 Task: Add Bulk Foods No Sugar Added Dark Chocolate Peanuts to the cart.
Action: Mouse moved to (17, 70)
Screenshot: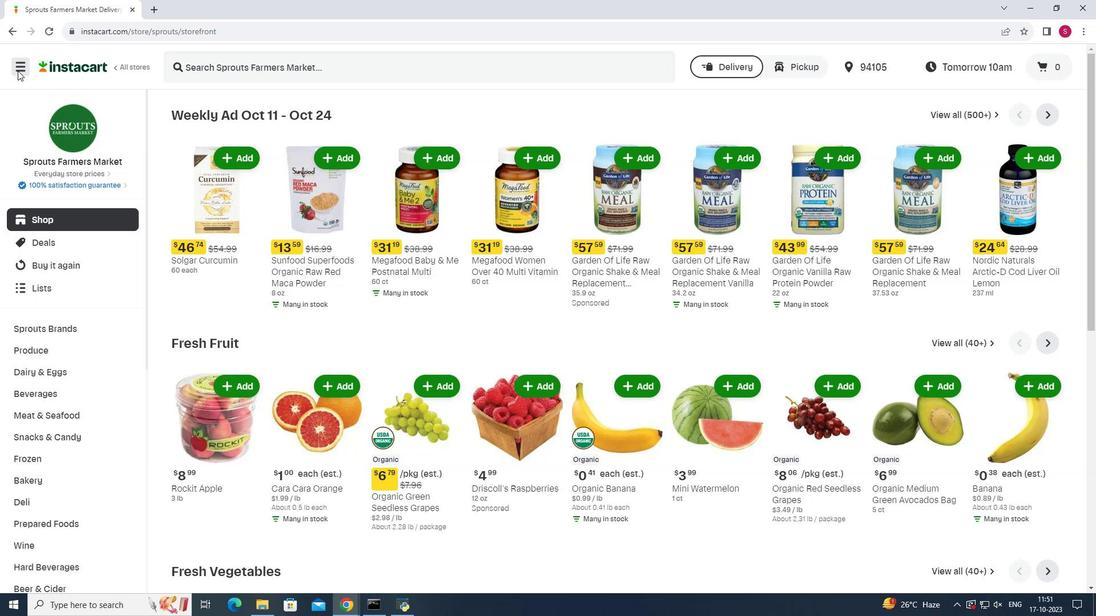 
Action: Mouse pressed left at (17, 70)
Screenshot: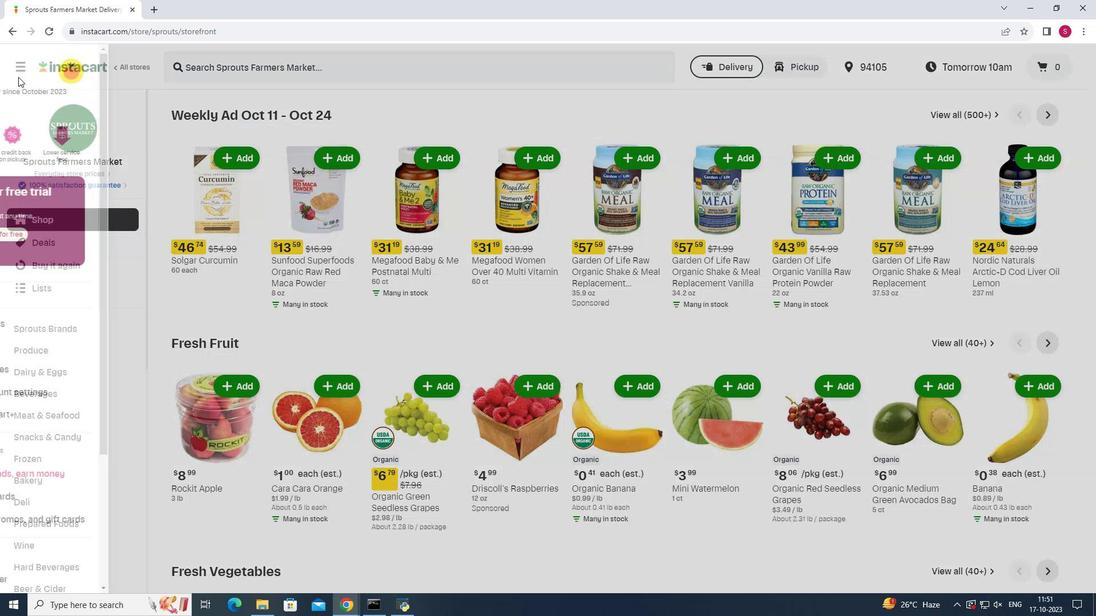 
Action: Mouse moved to (57, 300)
Screenshot: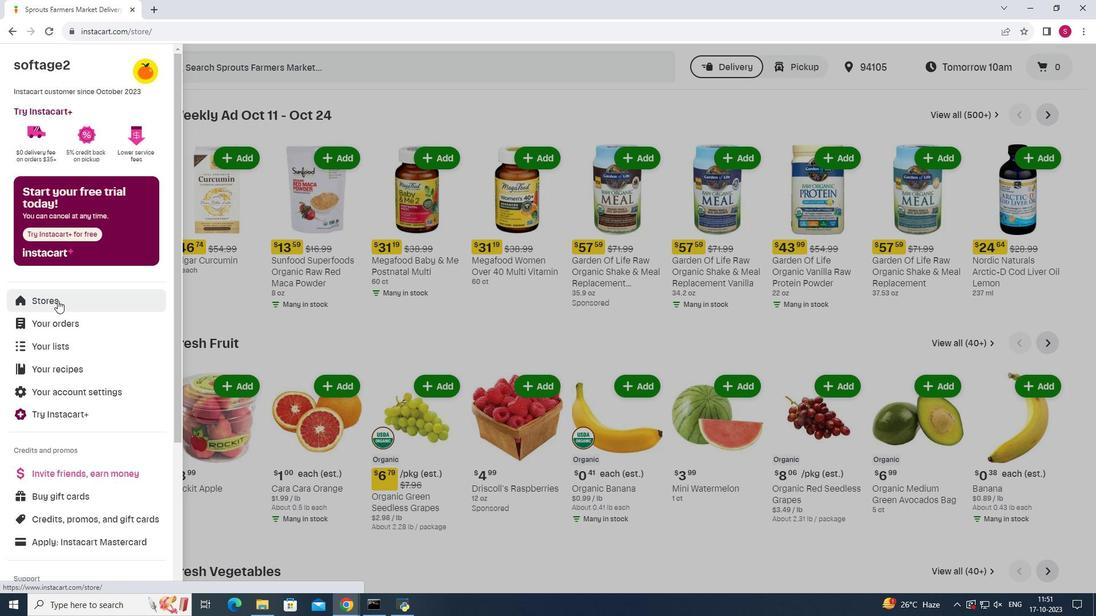 
Action: Mouse pressed left at (57, 300)
Screenshot: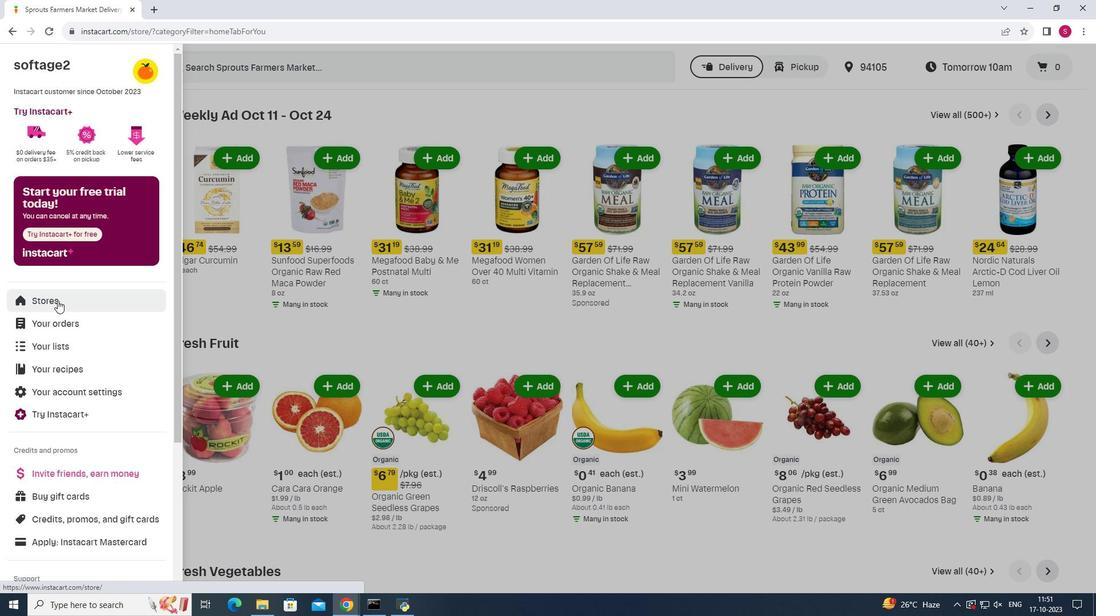
Action: Mouse moved to (263, 107)
Screenshot: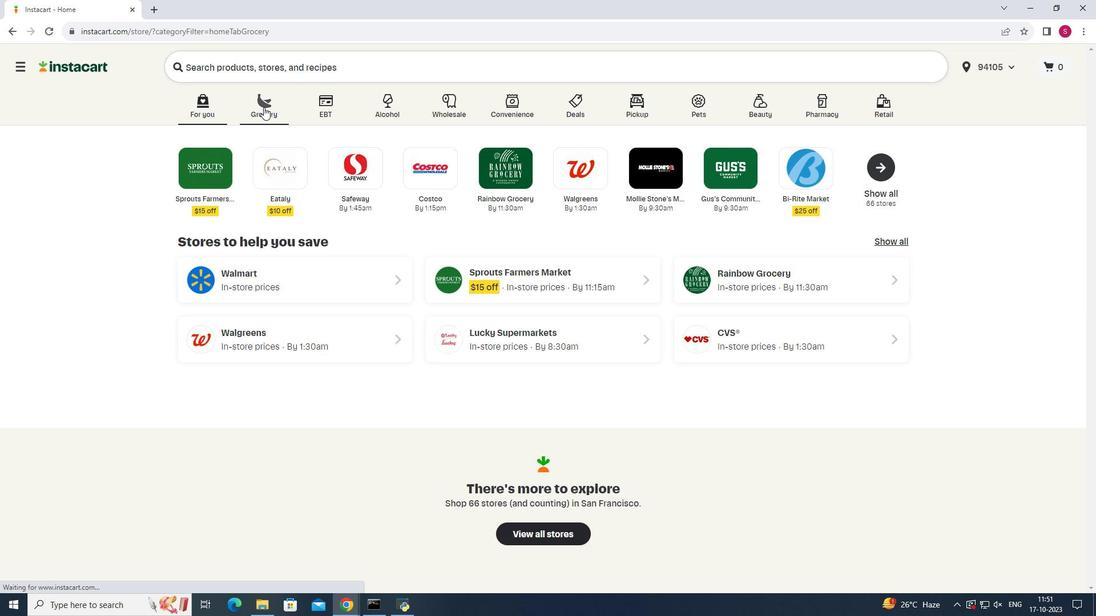 
Action: Mouse pressed left at (263, 107)
Screenshot: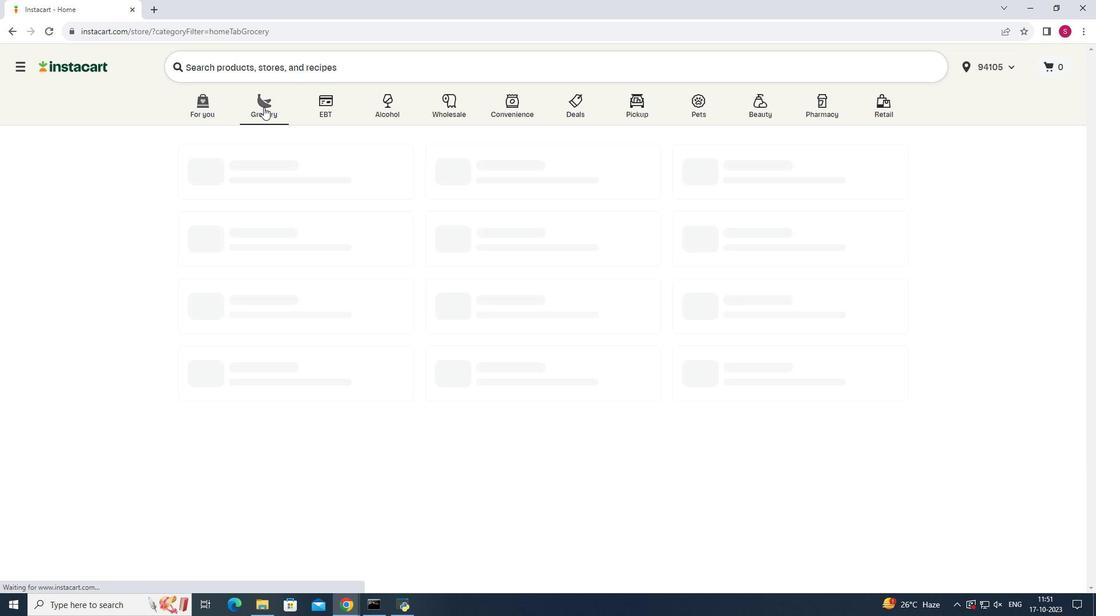 
Action: Mouse moved to (775, 158)
Screenshot: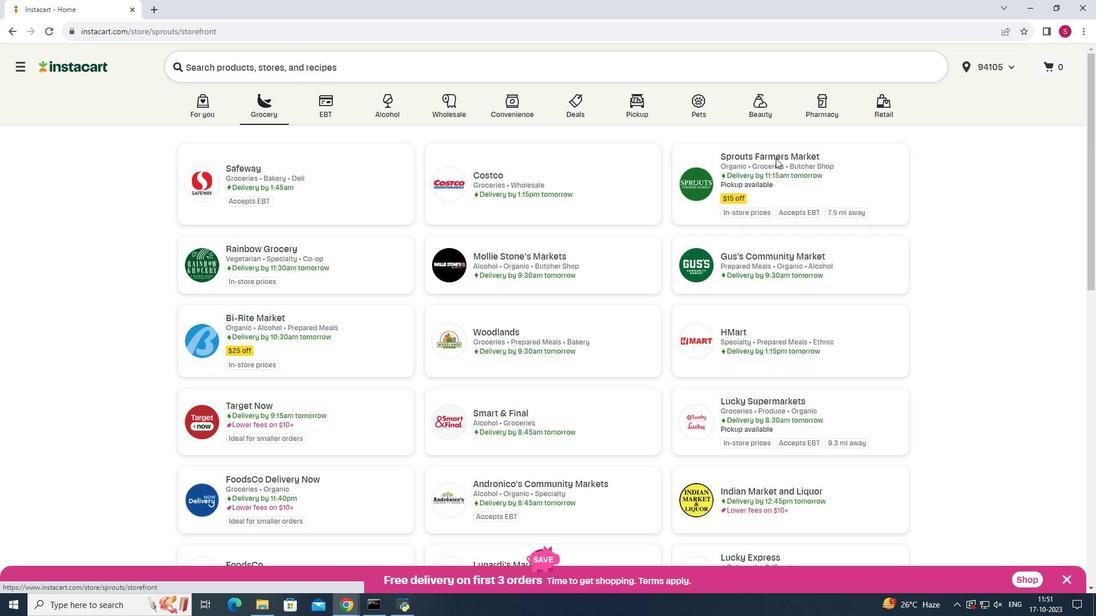 
Action: Mouse pressed left at (775, 158)
Screenshot: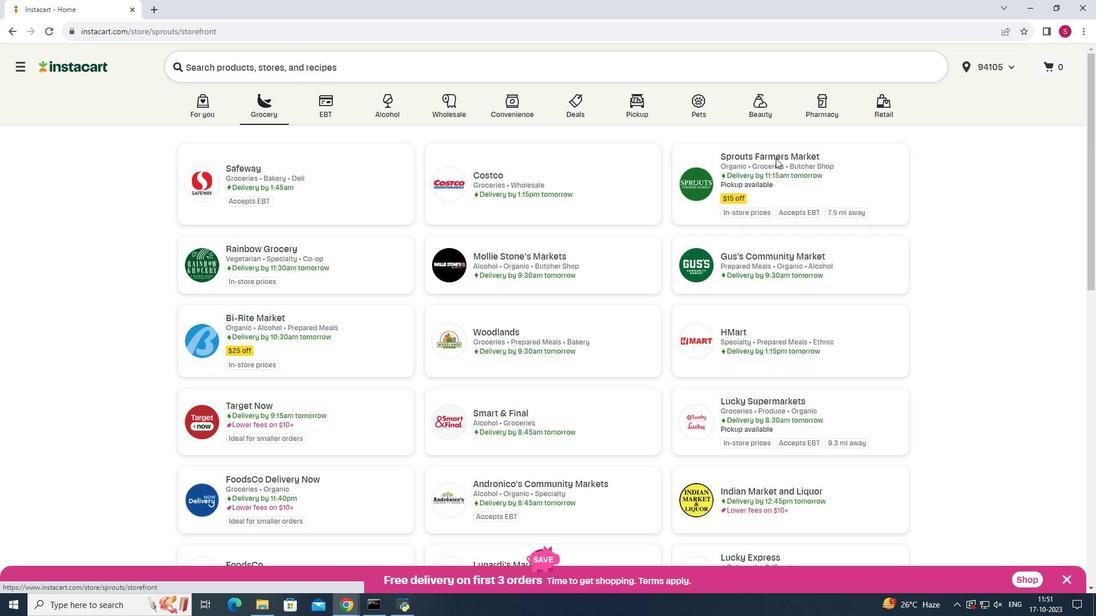 
Action: Mouse moved to (81, 436)
Screenshot: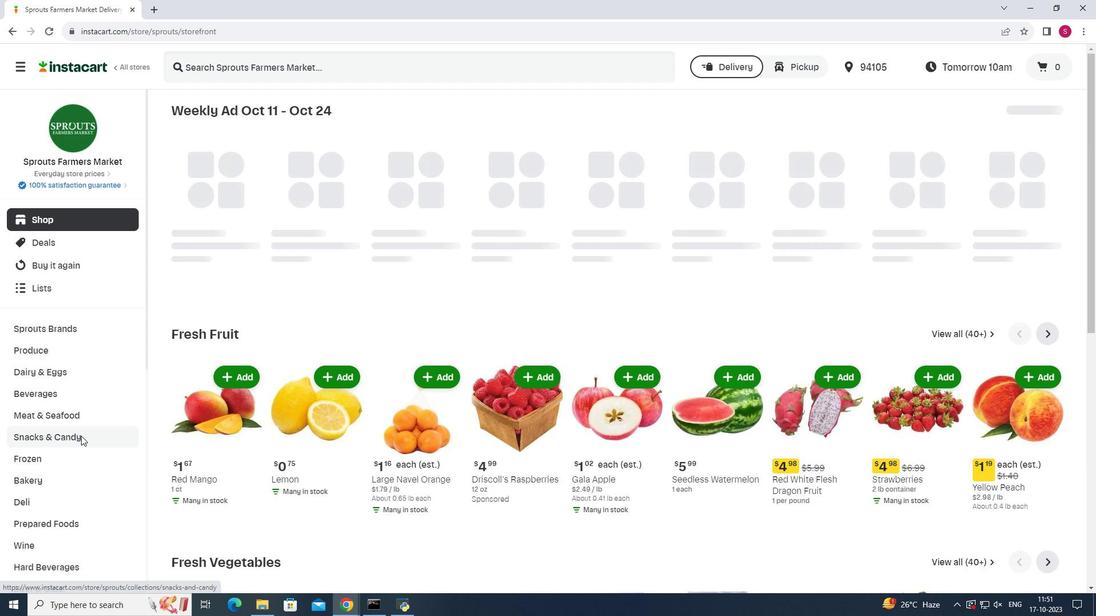 
Action: Mouse pressed left at (81, 436)
Screenshot: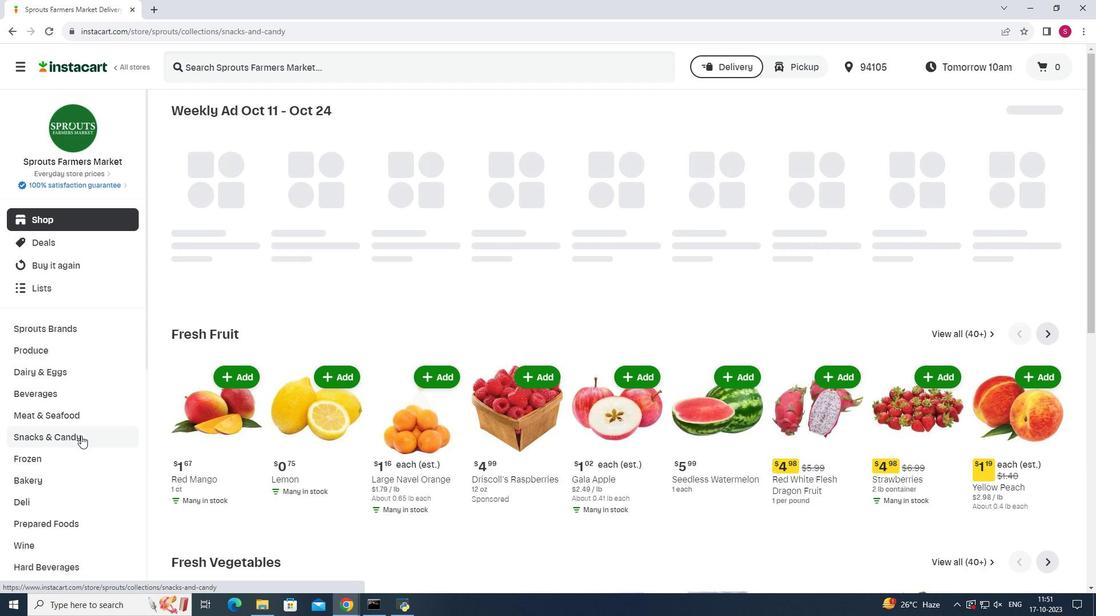 
Action: Mouse moved to (328, 141)
Screenshot: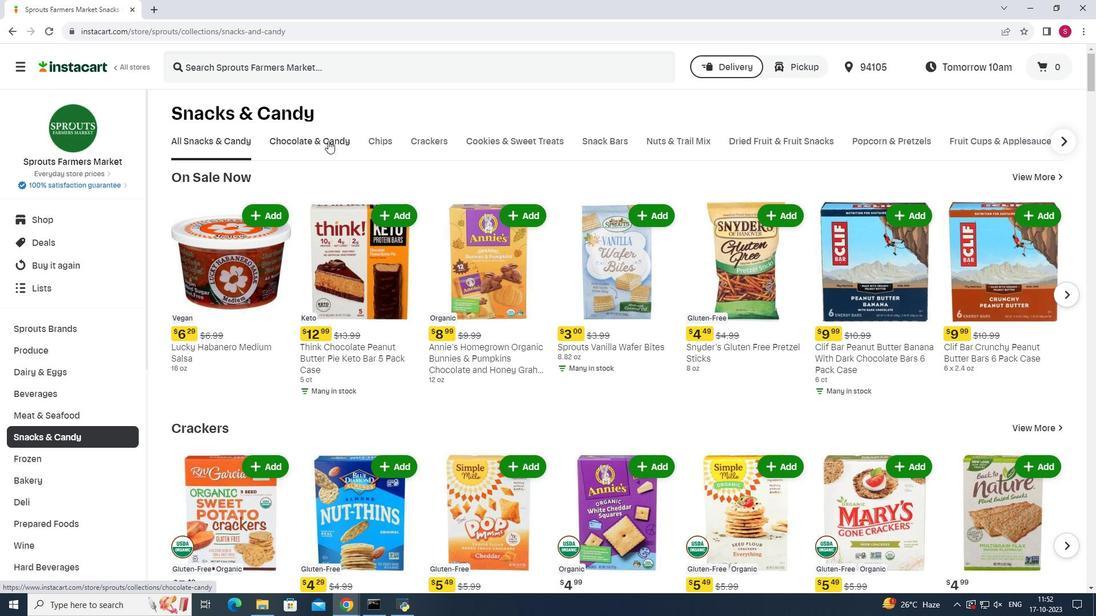 
Action: Mouse pressed left at (328, 141)
Screenshot: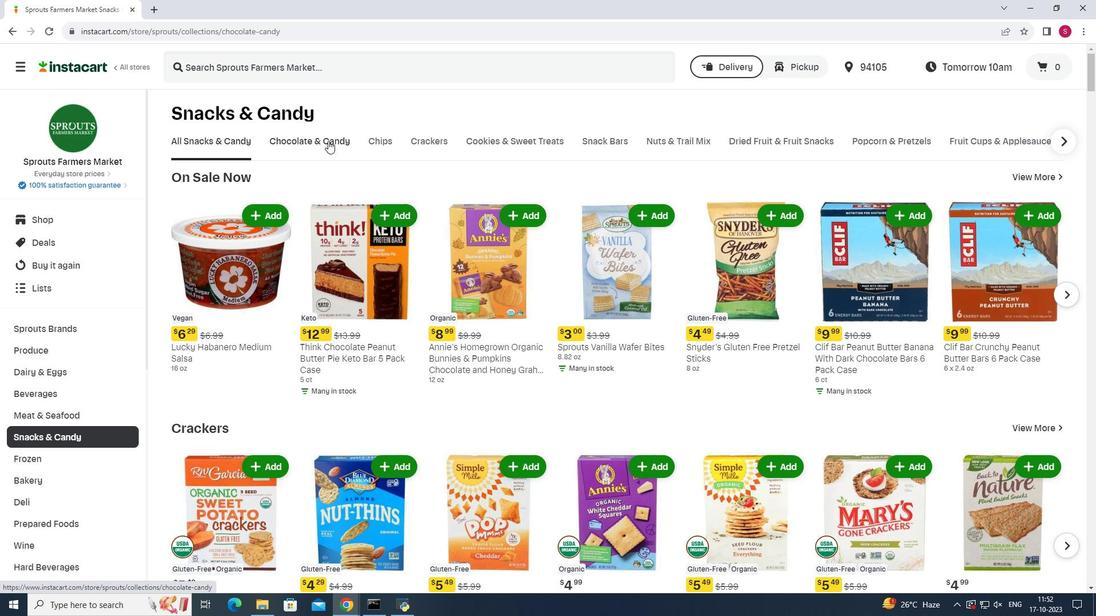 
Action: Mouse moved to (311, 191)
Screenshot: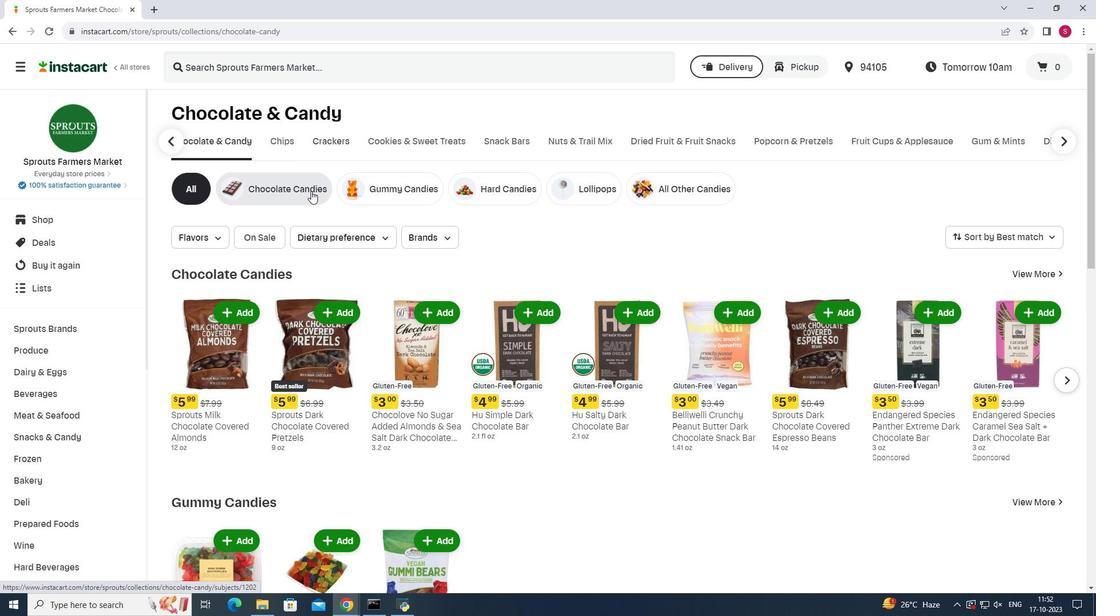 
Action: Mouse pressed left at (311, 191)
Screenshot: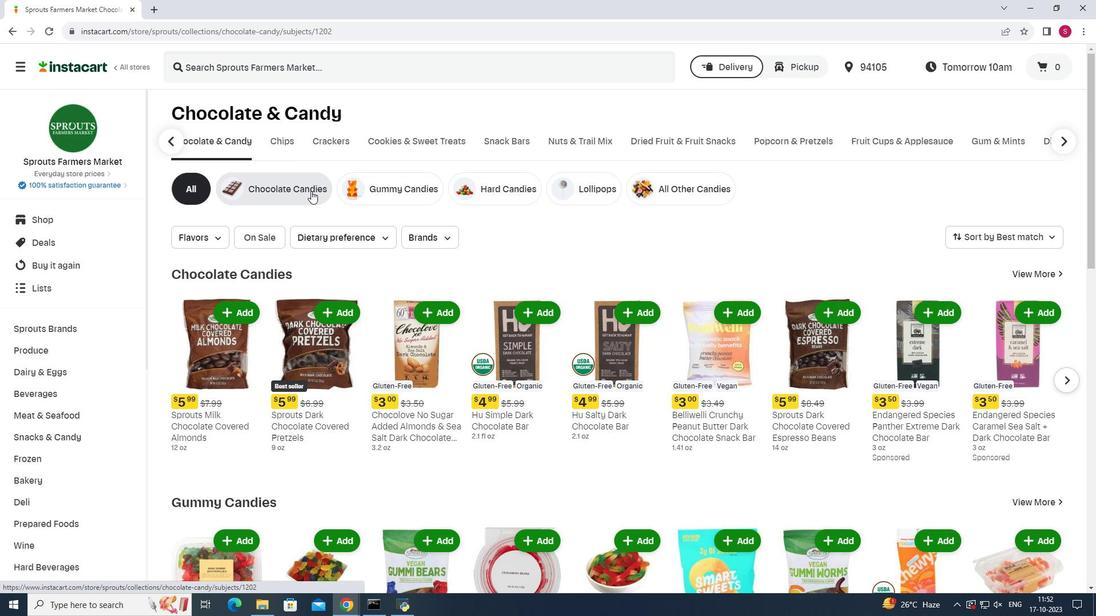 
Action: Mouse moved to (434, 60)
Screenshot: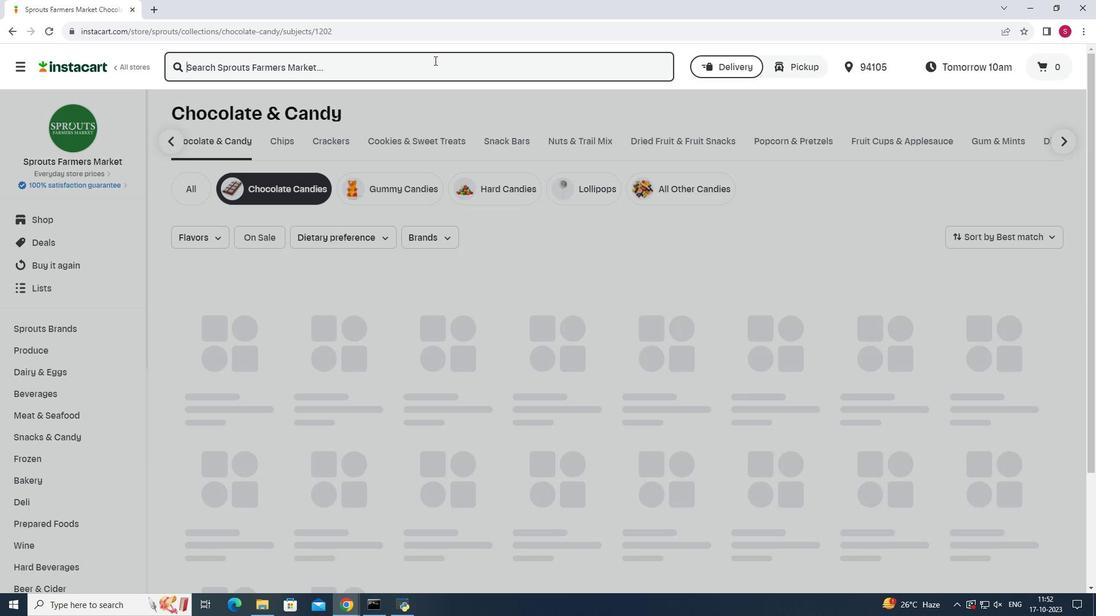 
Action: Mouse pressed left at (434, 60)
Screenshot: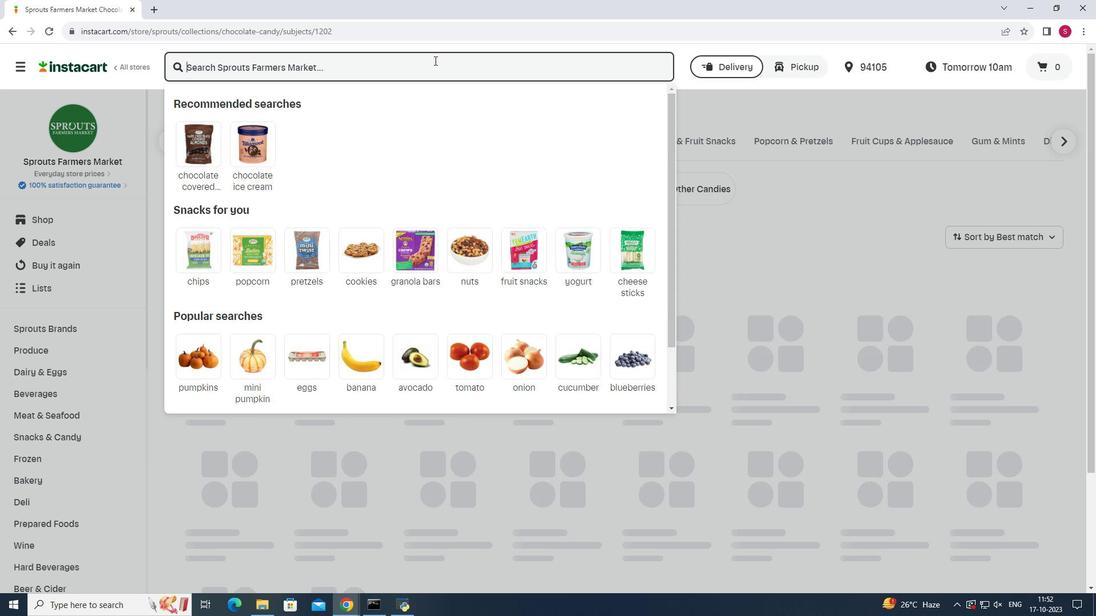 
Action: Key pressed <Key.shift>Bulk<Key.space><Key.shift>Foods<Key.space><Key.shift>No<Key.space>sugar<Key.space><Key.shift>Added<Key.space><Key.shift>Dark<Key.space><Key.shift>Chocolate<Key.space><Key.shift>Peanuts<Key.enter>
Screenshot: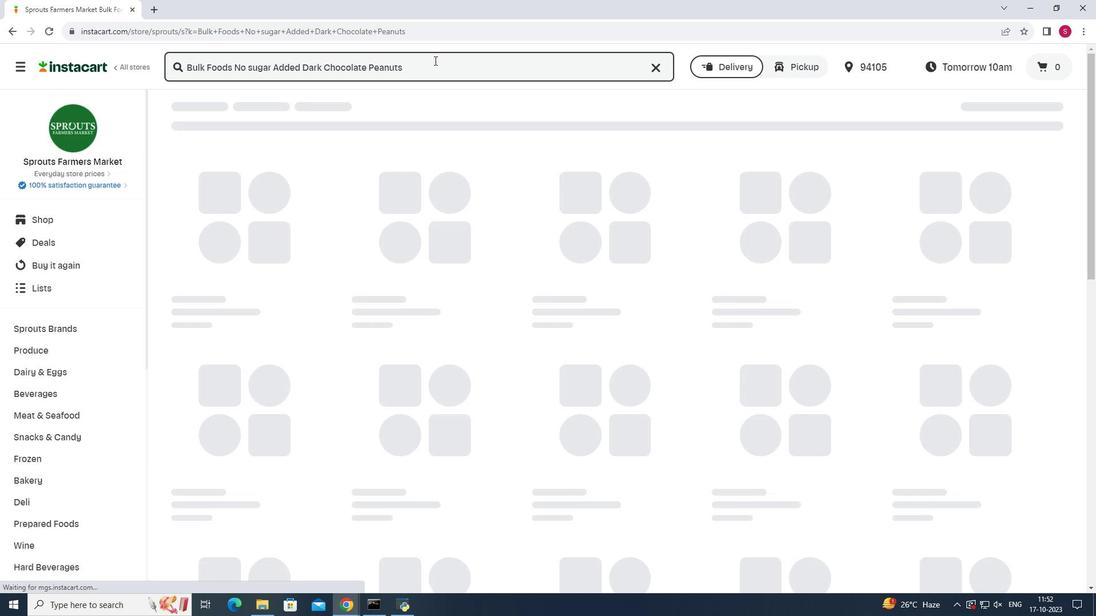 
Action: Mouse moved to (469, 159)
Screenshot: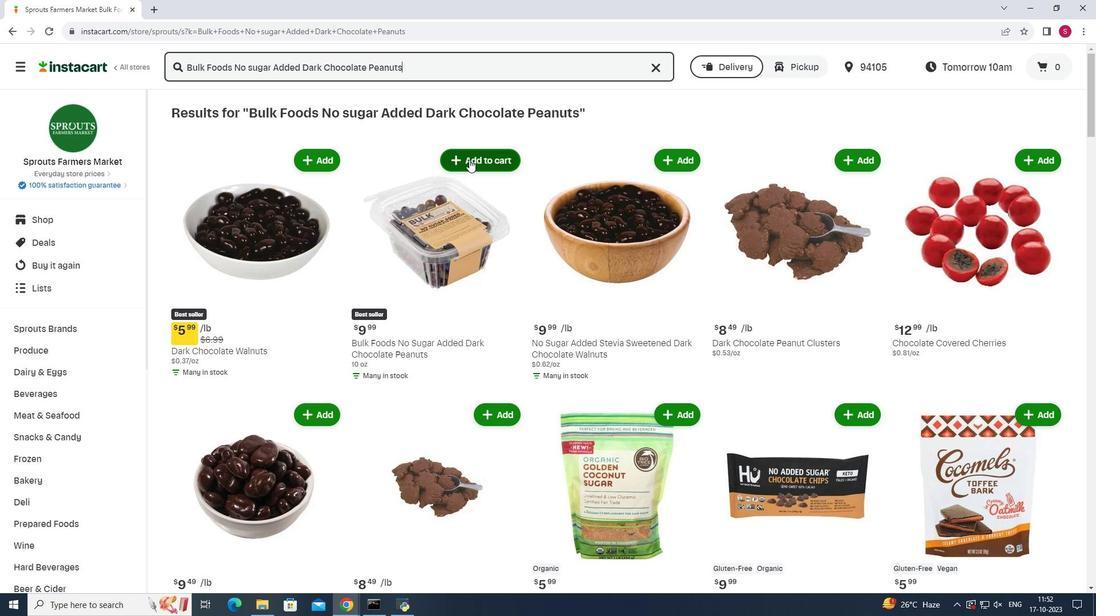 
Action: Mouse pressed left at (469, 159)
Screenshot: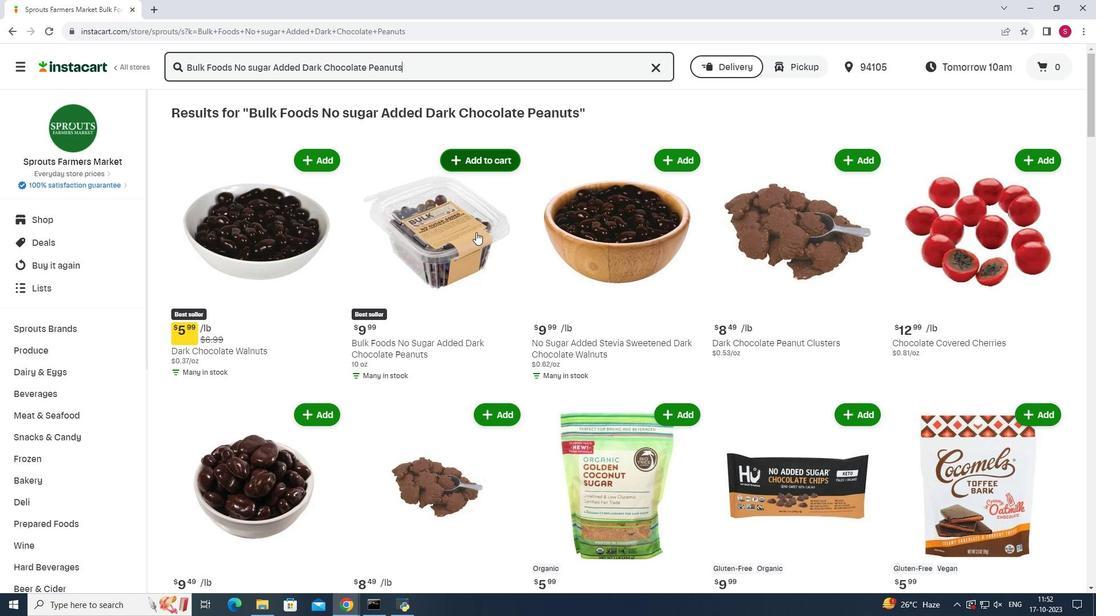 
Action: Mouse moved to (540, 263)
Screenshot: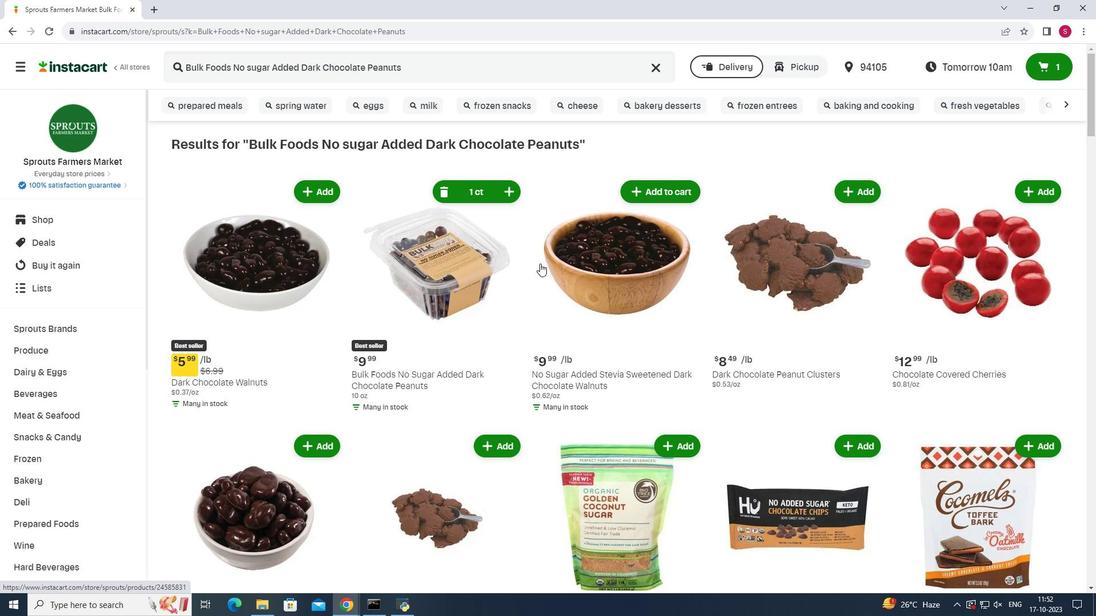 
